 Task: Assign Person0000000128 as Assignee of Child Issue ChildIssue0000000640 of Issue Issue0000000320 in Backlog  in Scrum Project Project0000000064 in Jira. Assign Issue Issue0000000311 to Sprint Sprint0000000187 in Scrum Project Project0000000063 in Jira. Assign Issue Issue0000000312 to Sprint Sprint0000000187 in Scrum Project Project0000000063 in Jira. Assign Issue Issue0000000313 to Sprint Sprint0000000188 in Scrum Project Project0000000063 in Jira. Assign Issue Issue0000000314 to Sprint Sprint0000000188 in Scrum Project Project0000000063 in Jira
Action: Mouse moved to (1014, 475)
Screenshot: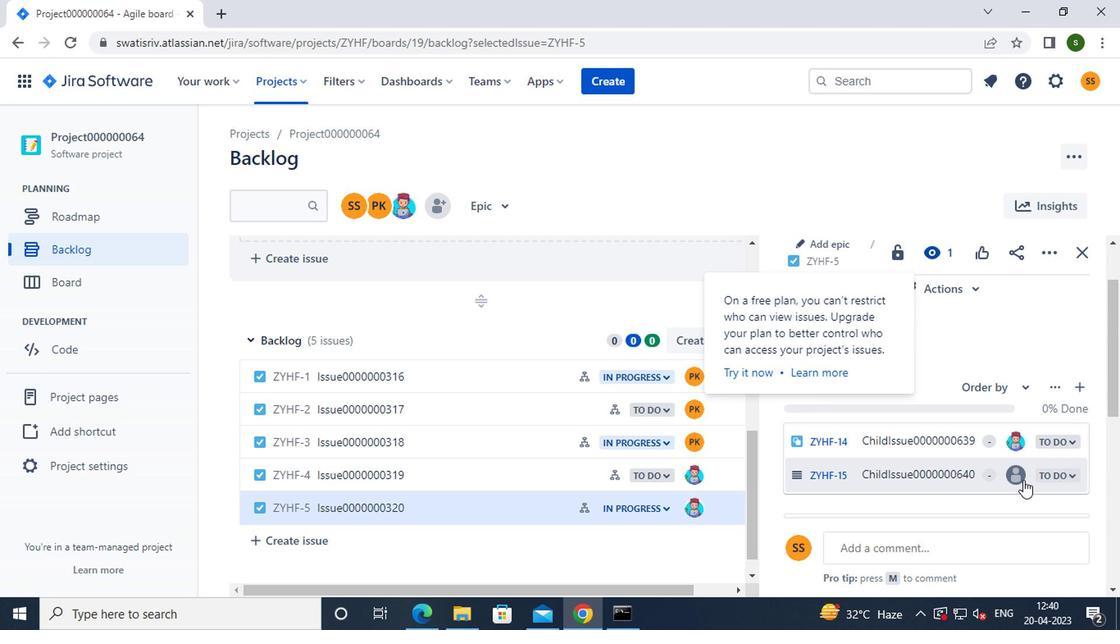 
Action: Mouse pressed left at (1014, 475)
Screenshot: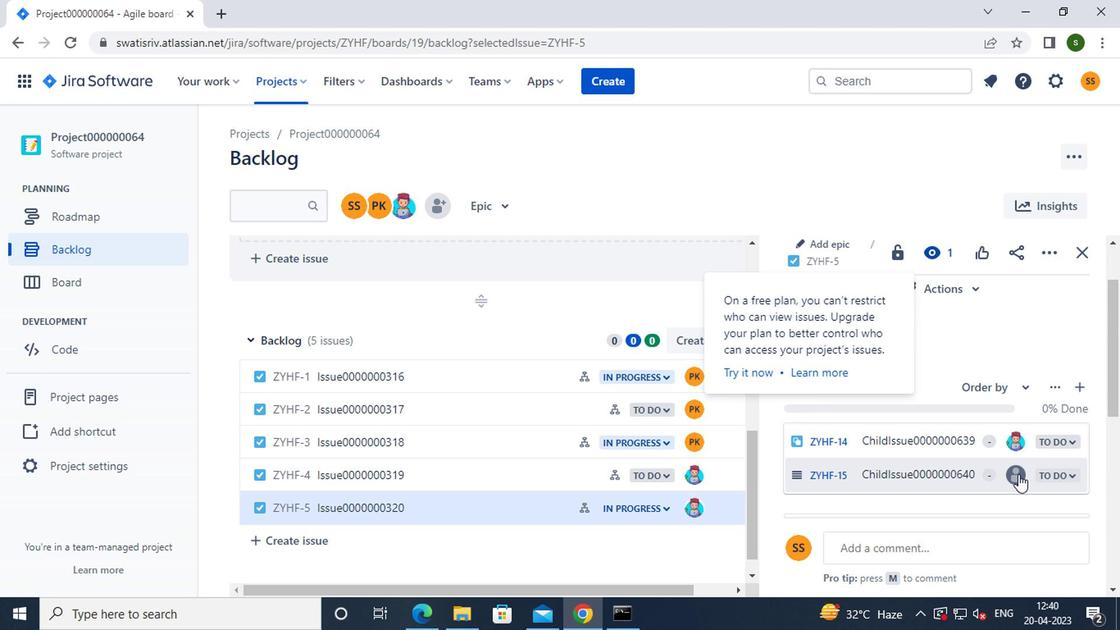 
Action: Mouse moved to (878, 474)
Screenshot: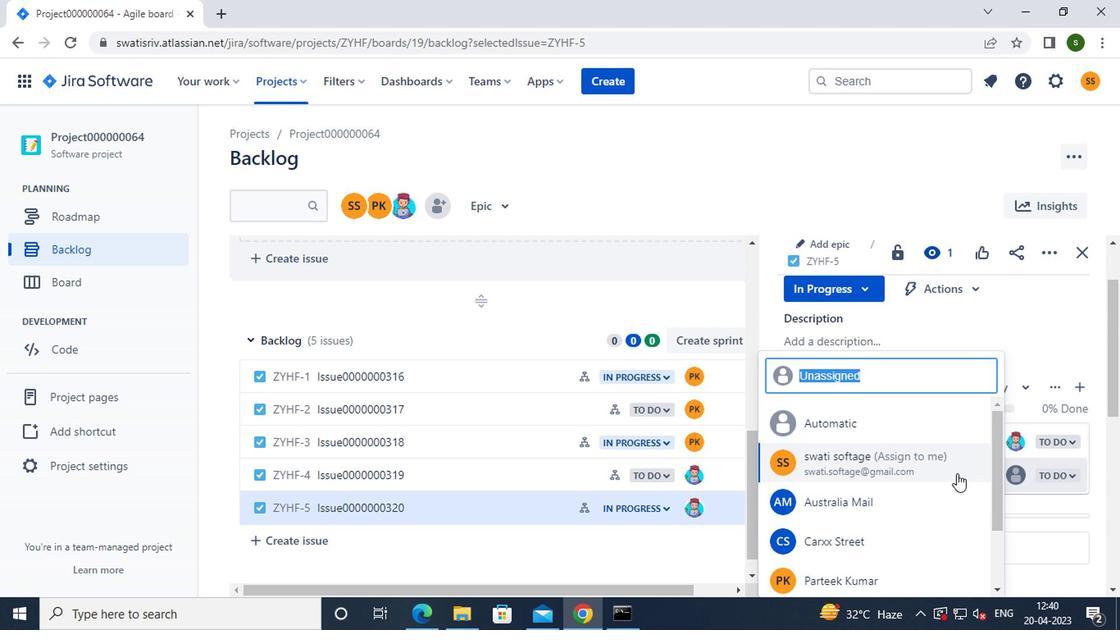 
Action: Mouse scrolled (878, 473) with delta (0, 0)
Screenshot: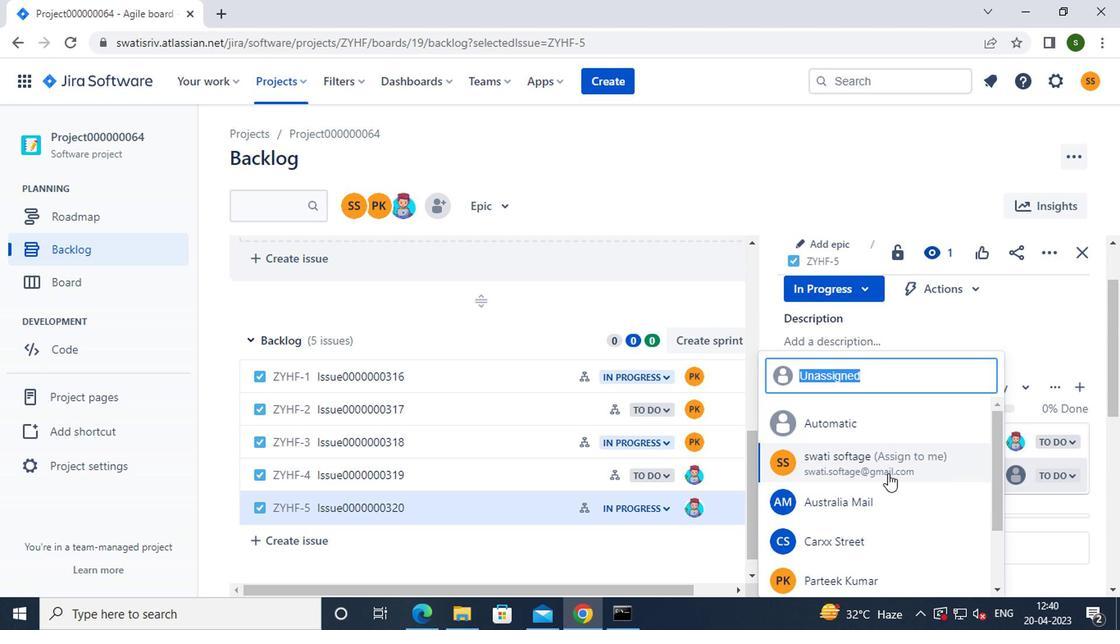 
Action: Mouse scrolled (878, 473) with delta (0, 0)
Screenshot: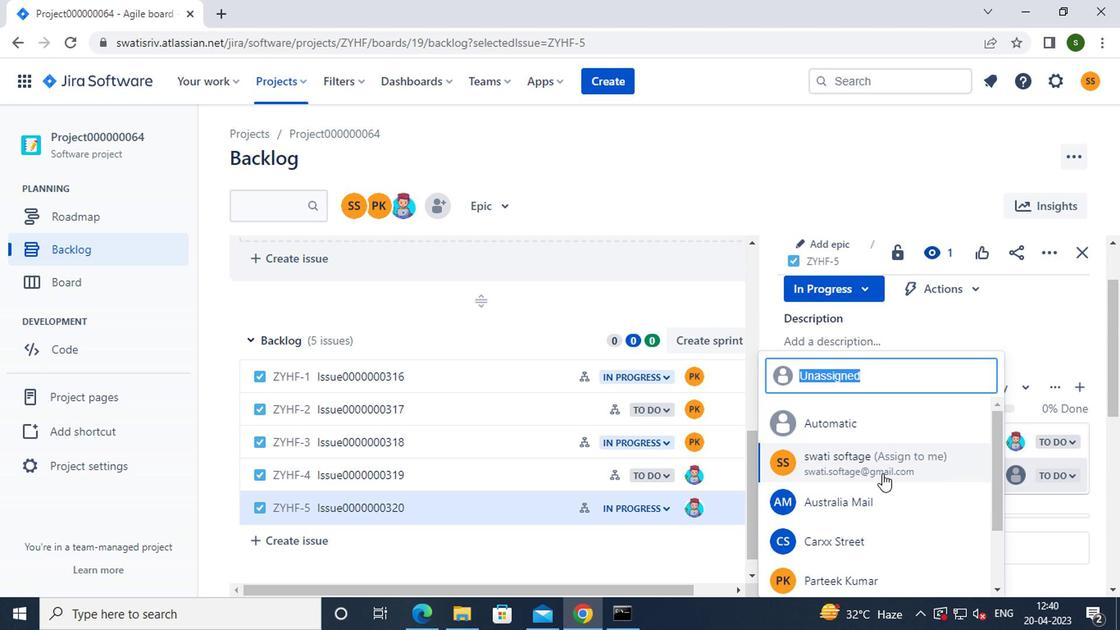 
Action: Mouse moved to (852, 566)
Screenshot: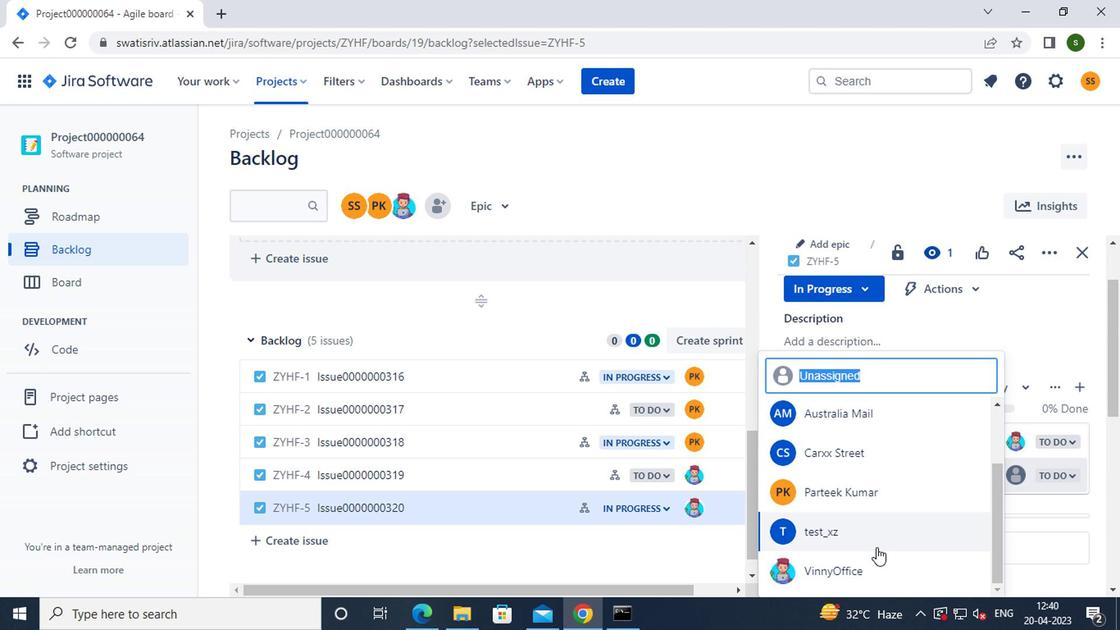
Action: Mouse pressed left at (852, 566)
Screenshot: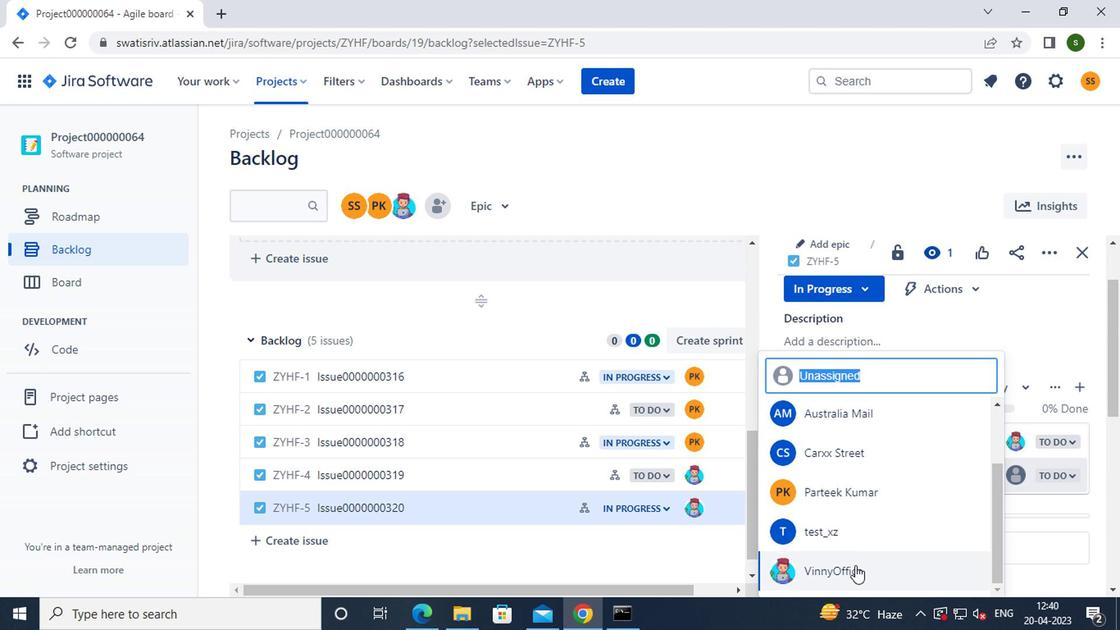 
Action: Mouse moved to (269, 89)
Screenshot: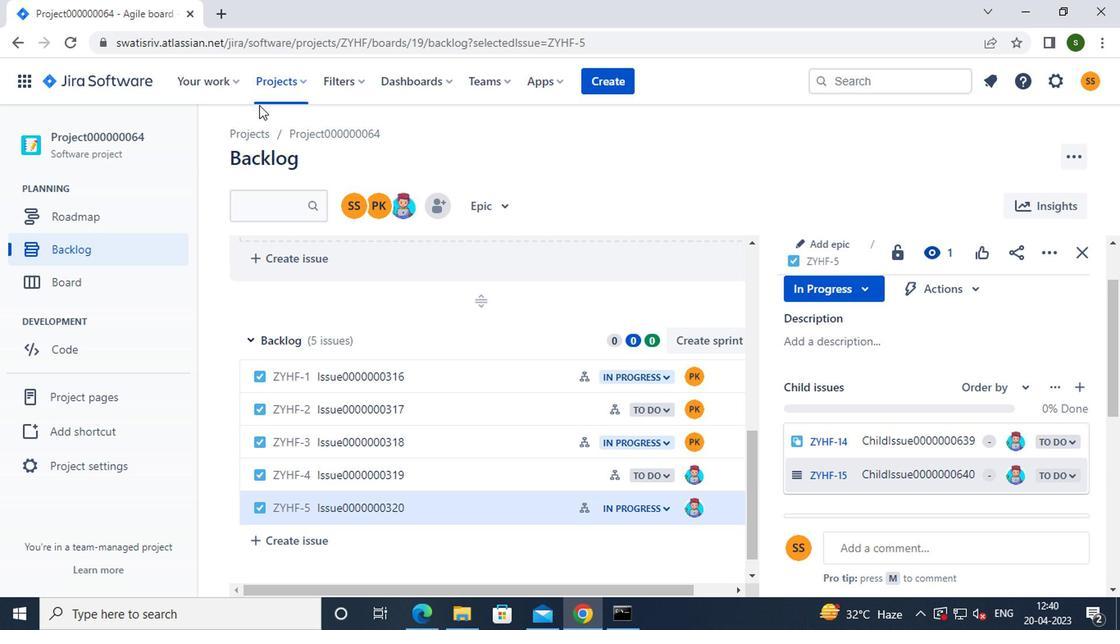 
Action: Mouse pressed left at (269, 89)
Screenshot: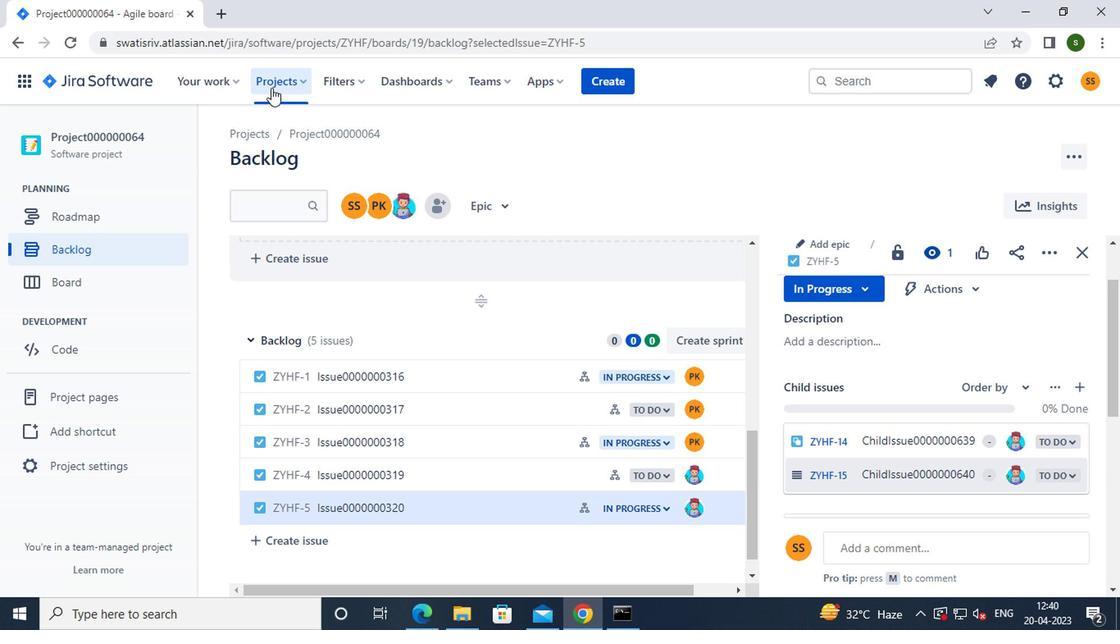 
Action: Mouse moved to (346, 197)
Screenshot: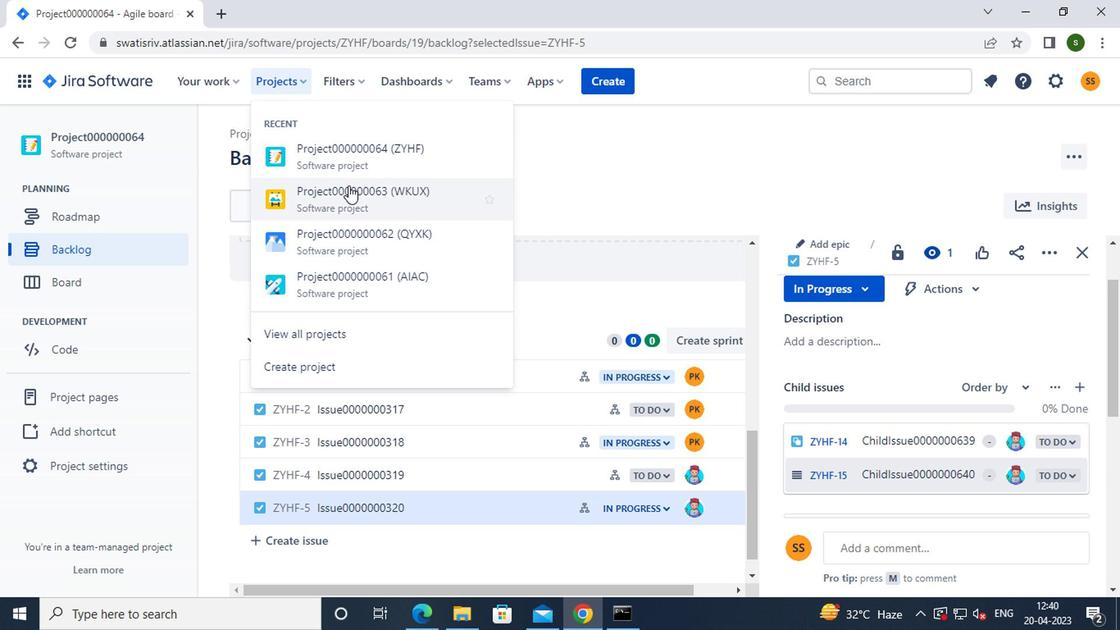 
Action: Mouse pressed left at (346, 197)
Screenshot: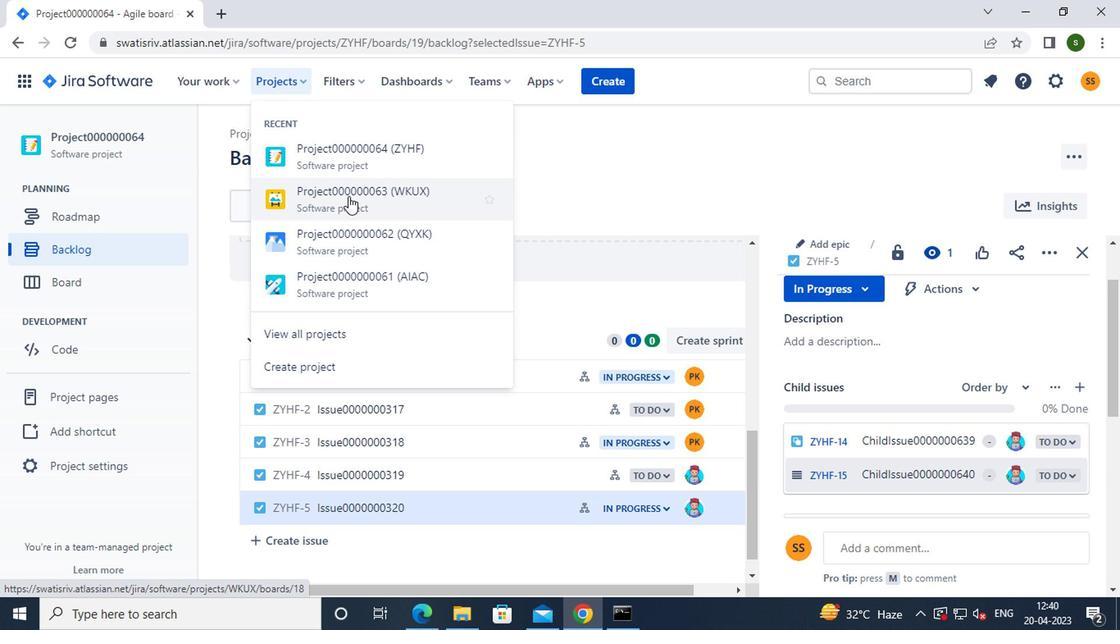
Action: Mouse moved to (70, 253)
Screenshot: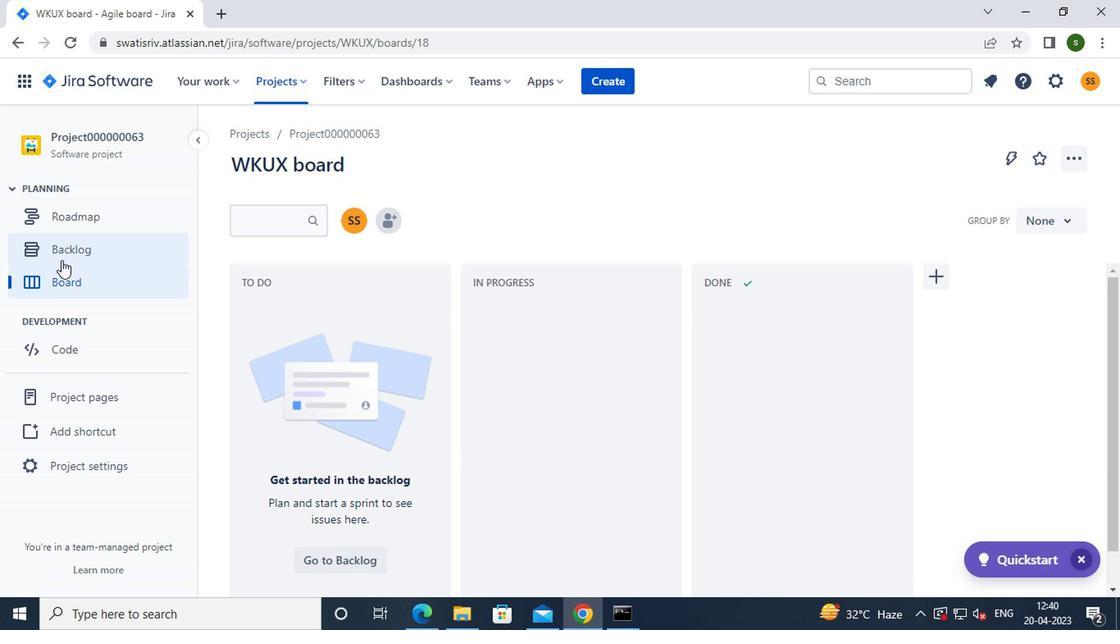 
Action: Mouse pressed left at (70, 253)
Screenshot: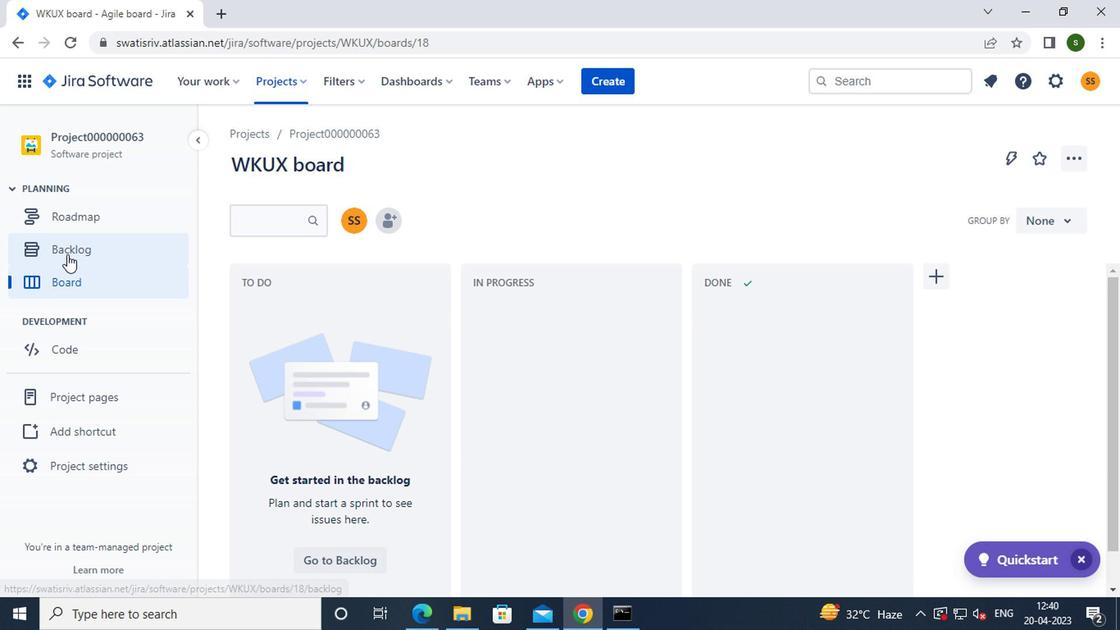 
Action: Mouse moved to (585, 207)
Screenshot: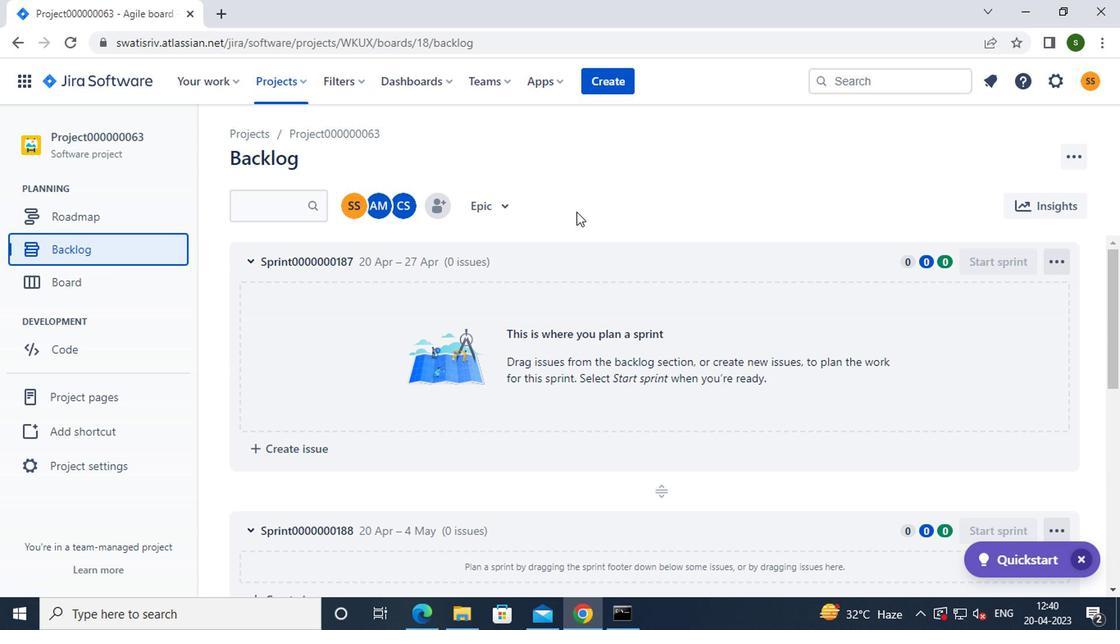 
Action: Mouse scrolled (585, 207) with delta (0, 0)
Screenshot: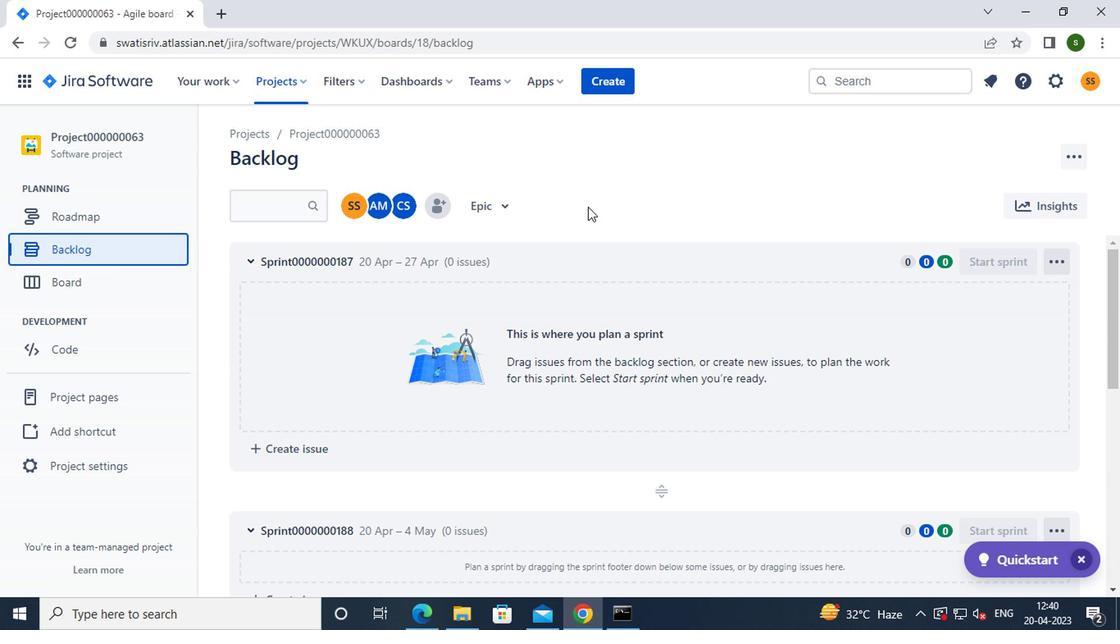 
Action: Mouse scrolled (585, 207) with delta (0, 0)
Screenshot: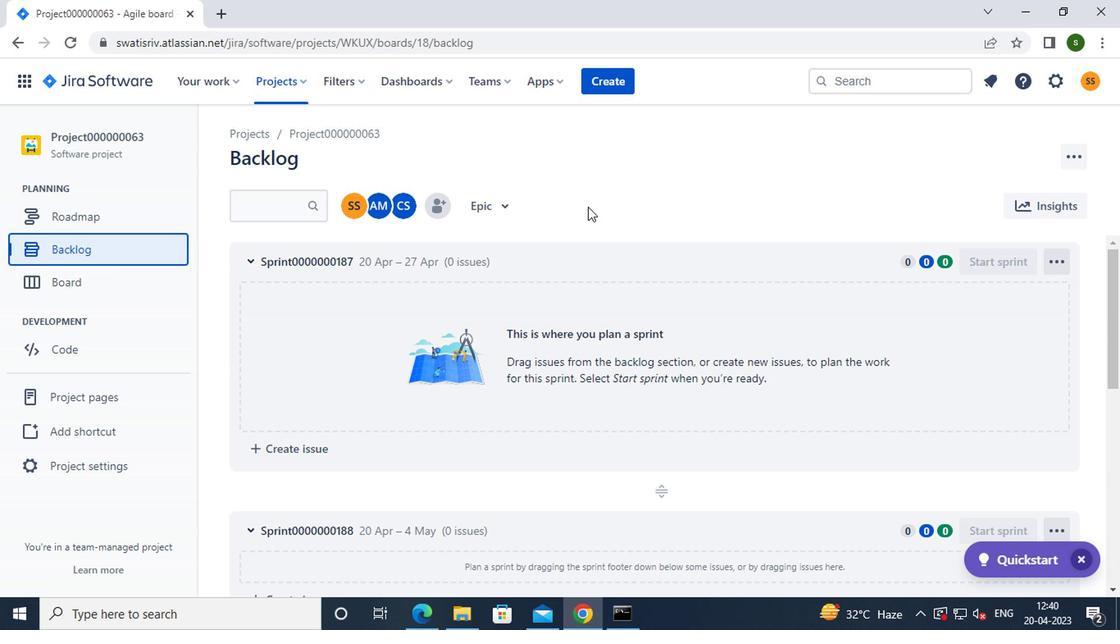 
Action: Mouse scrolled (585, 207) with delta (0, 0)
Screenshot: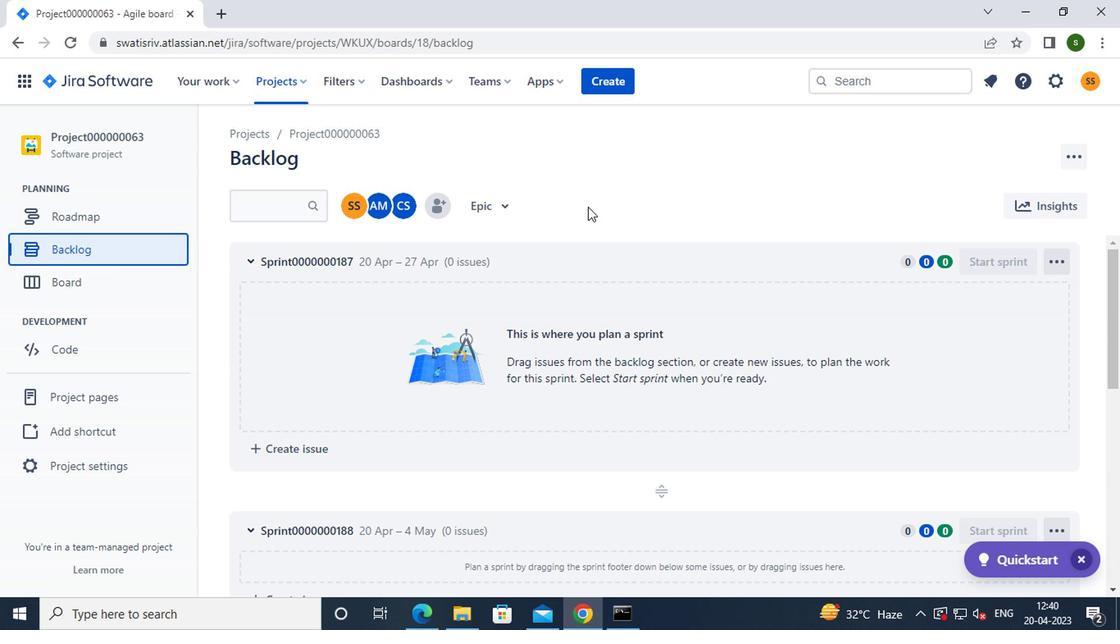 
Action: Mouse moved to (884, 229)
Screenshot: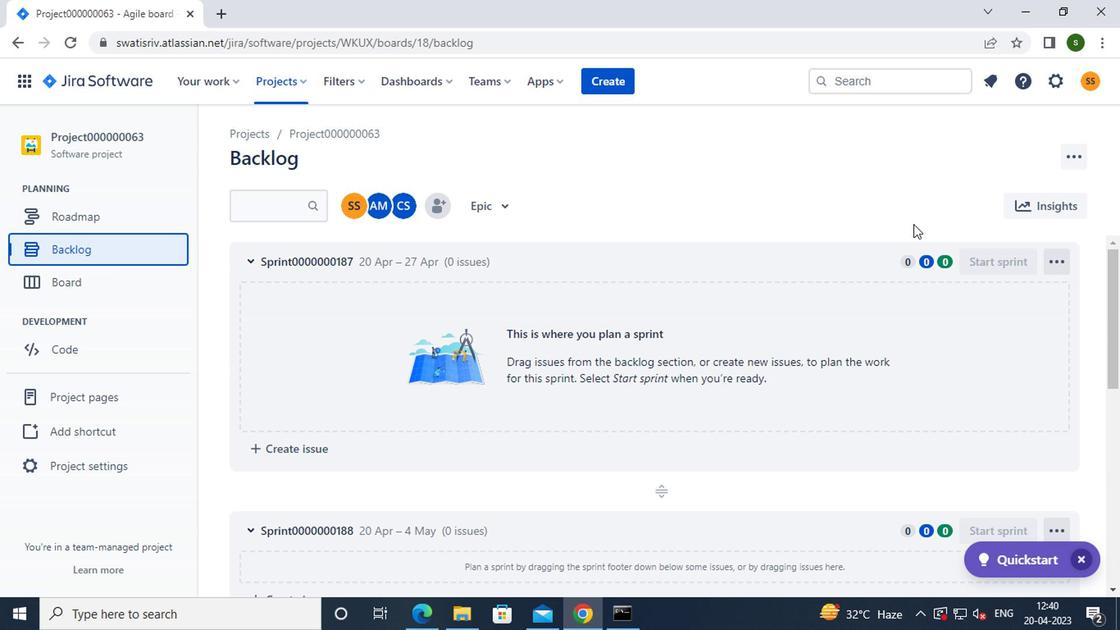 
Action: Mouse scrolled (884, 229) with delta (0, 0)
Screenshot: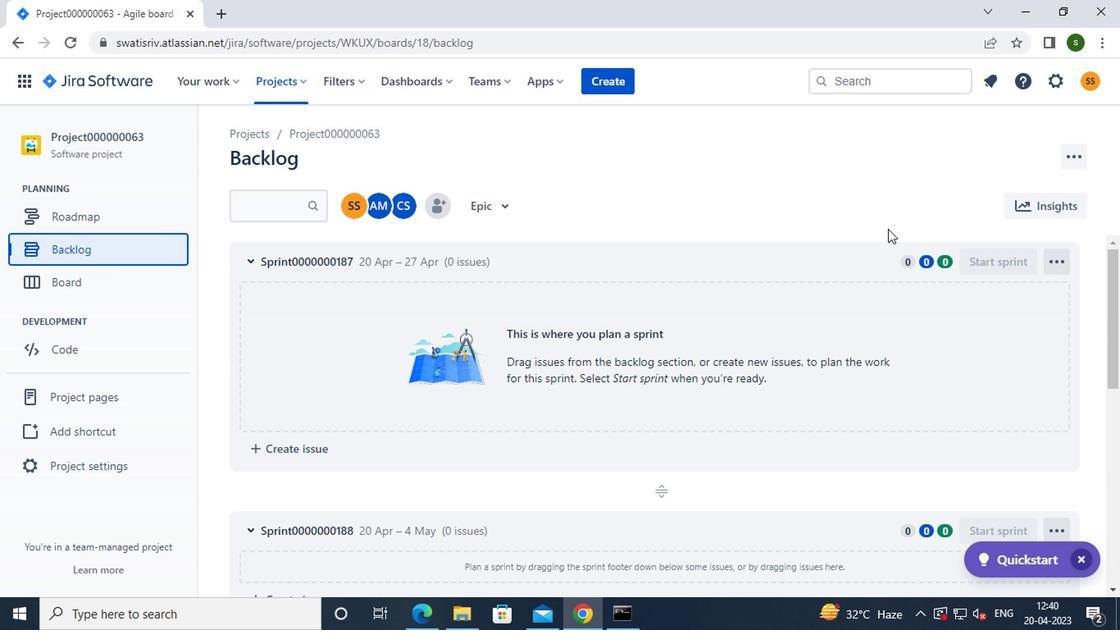 
Action: Mouse scrolled (884, 229) with delta (0, 0)
Screenshot: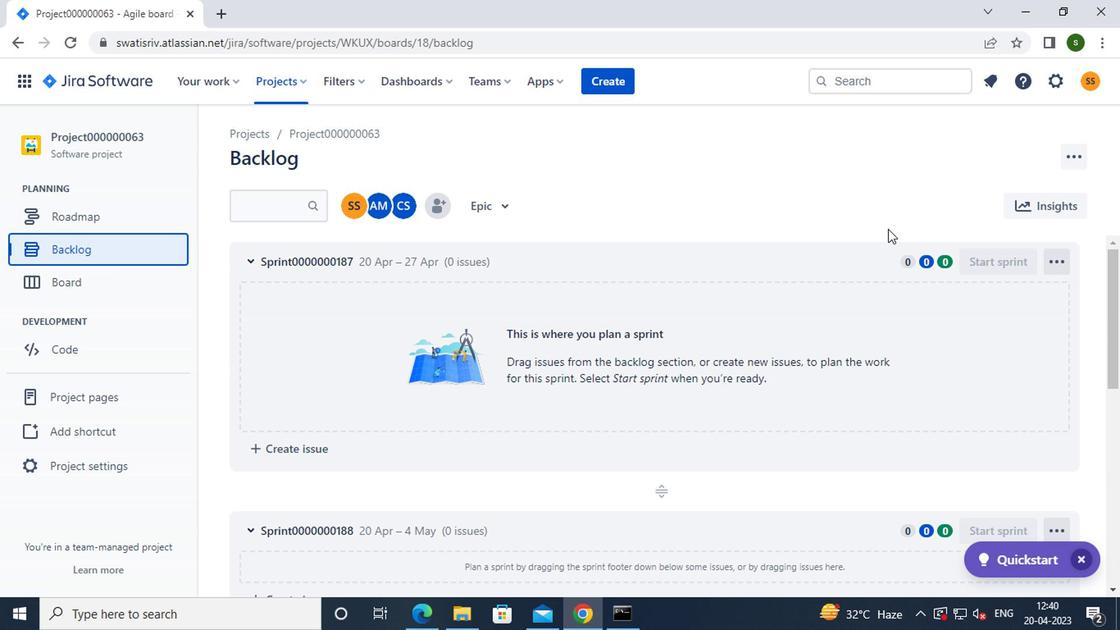 
Action: Mouse scrolled (884, 229) with delta (0, 0)
Screenshot: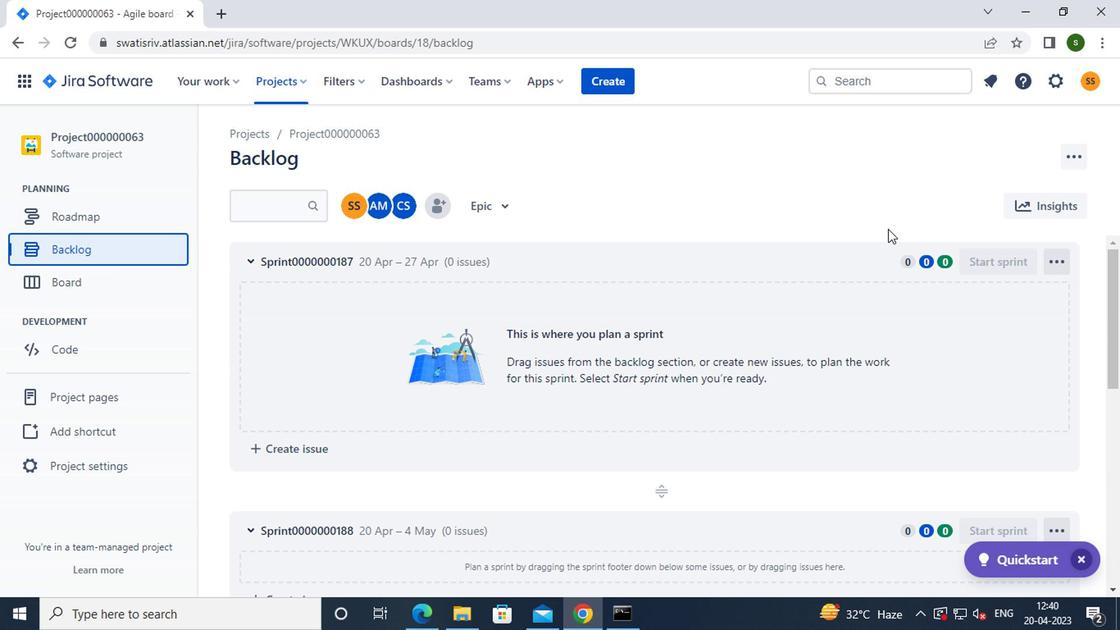 
Action: Mouse moved to (1110, 290)
Screenshot: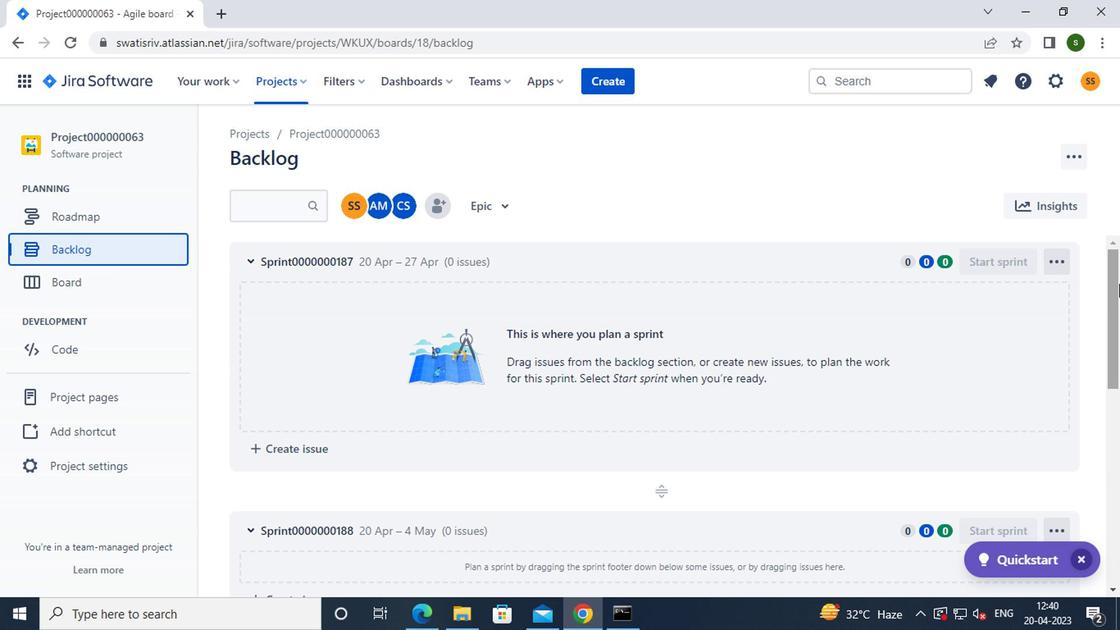 
Action: Mouse pressed left at (1110, 290)
Screenshot: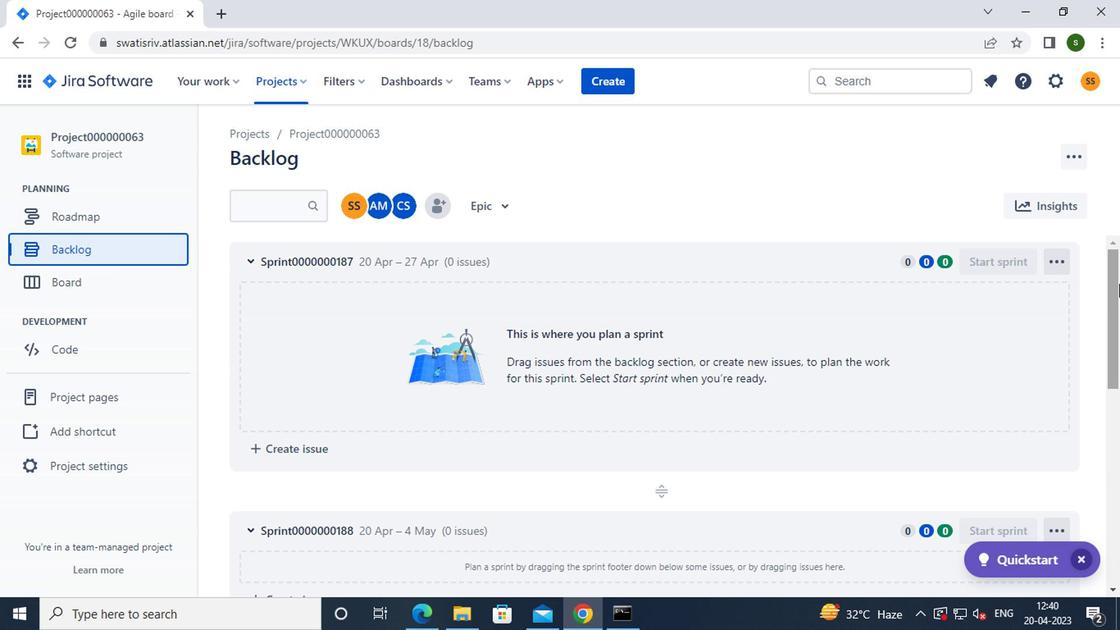 
Action: Mouse moved to (1043, 420)
Screenshot: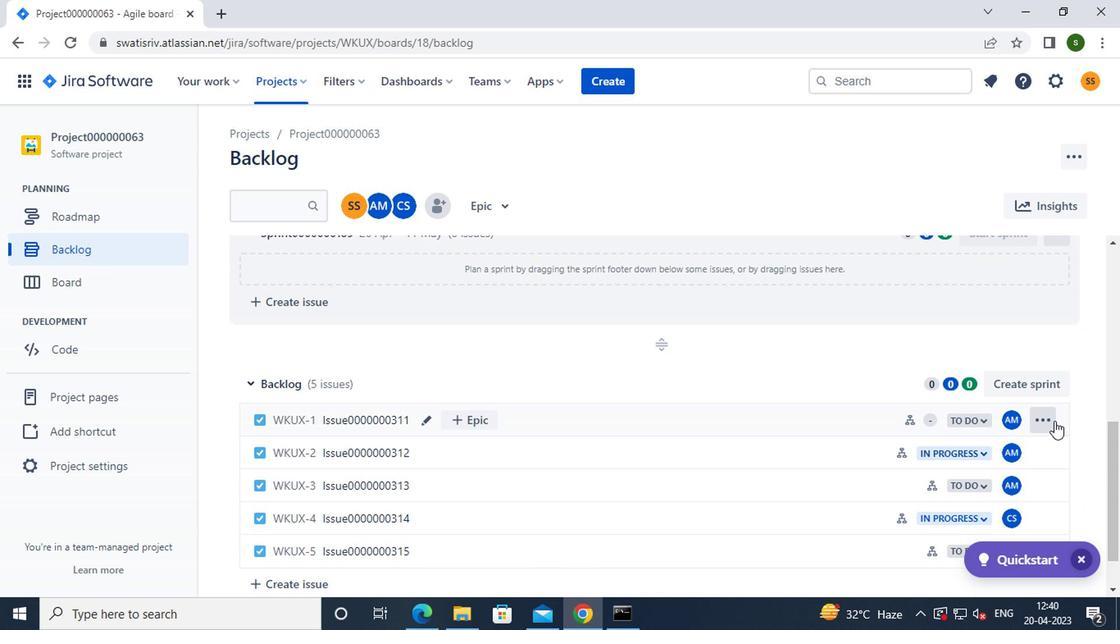
Action: Mouse pressed left at (1043, 420)
Screenshot: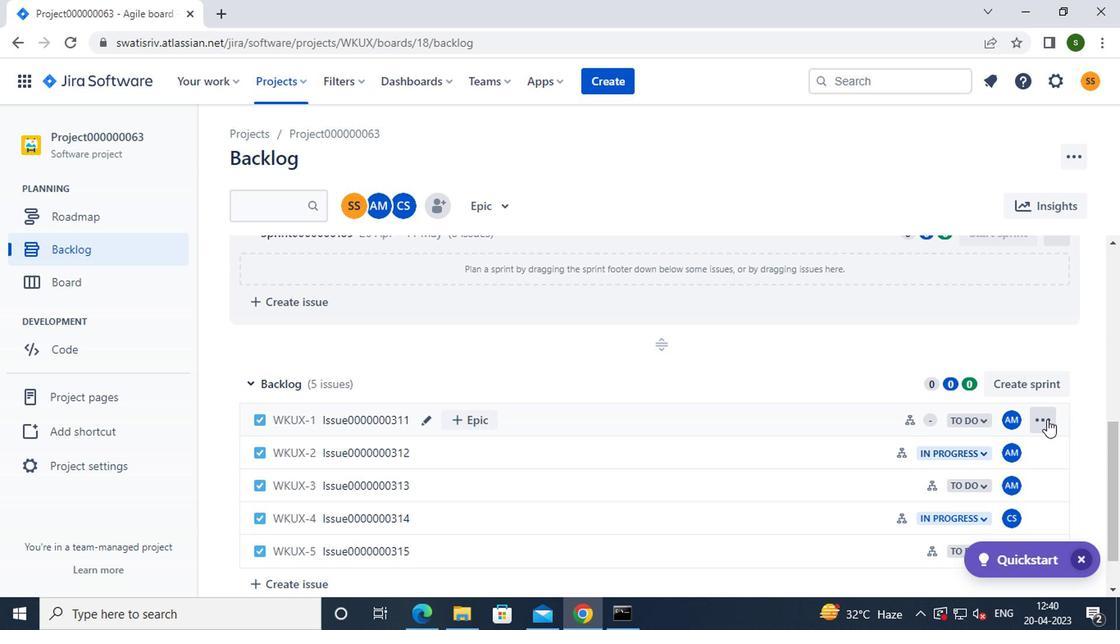 
Action: Mouse moved to (999, 302)
Screenshot: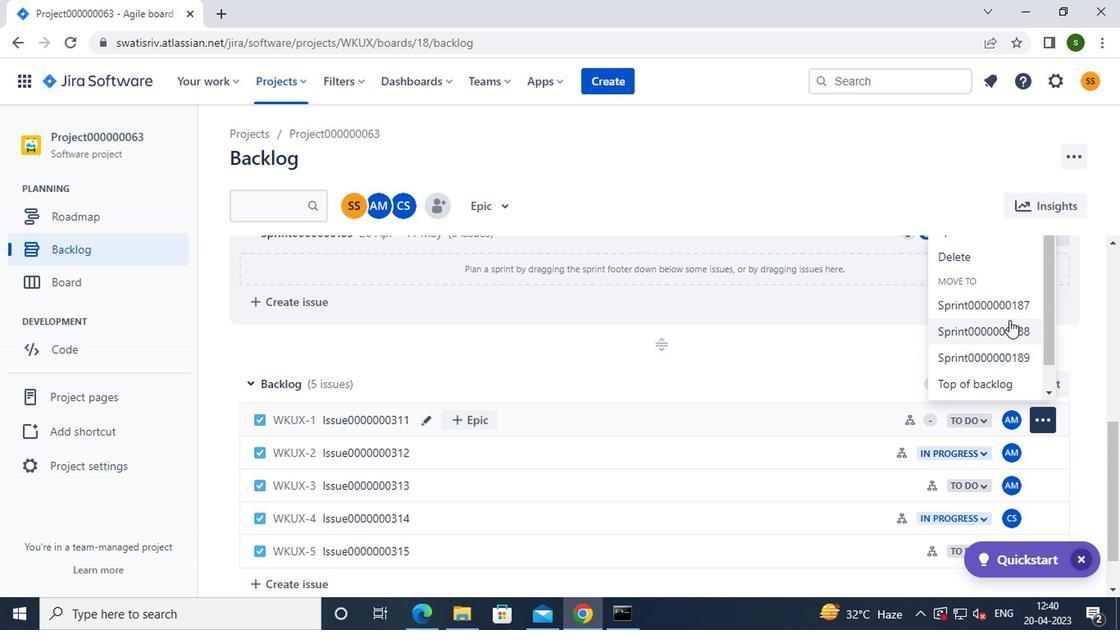 
Action: Mouse pressed left at (999, 302)
Screenshot: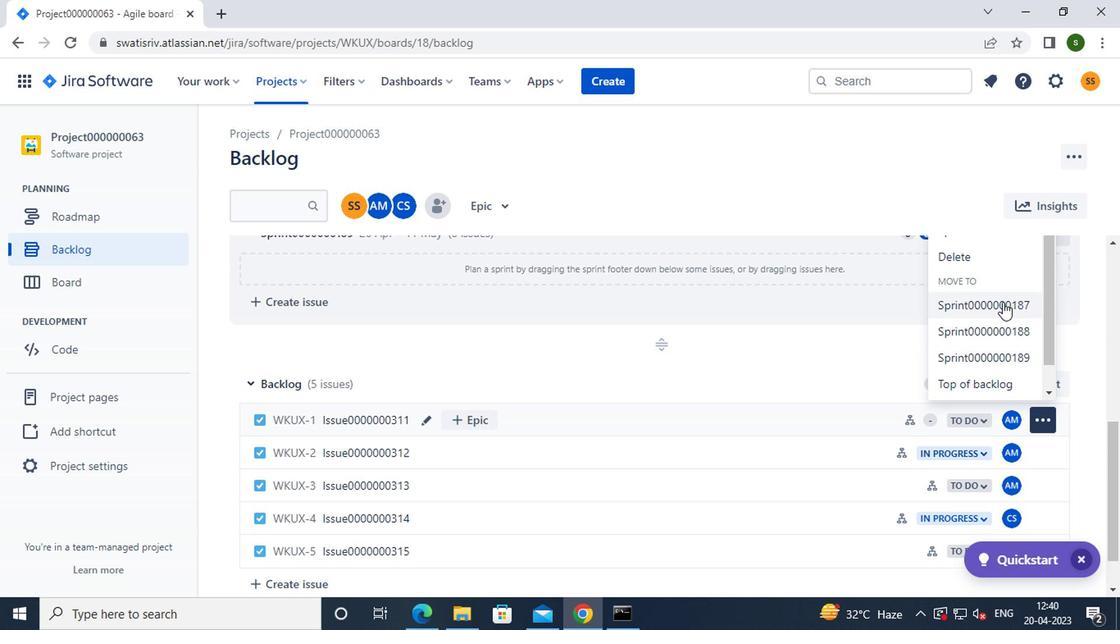 
Action: Mouse moved to (1041, 421)
Screenshot: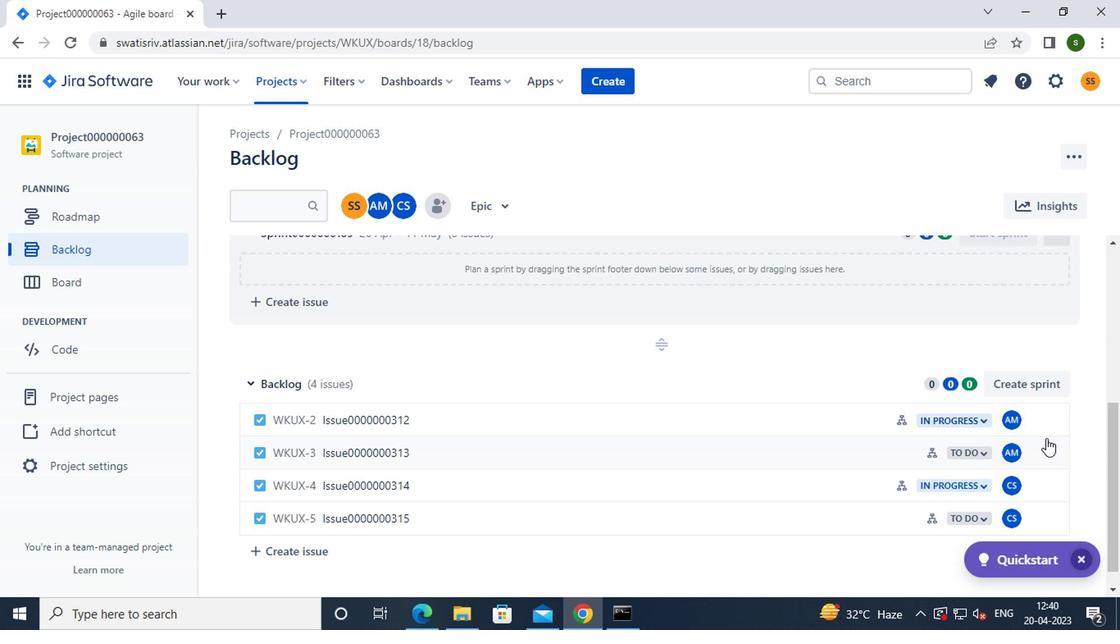 
Action: Mouse pressed left at (1041, 421)
Screenshot: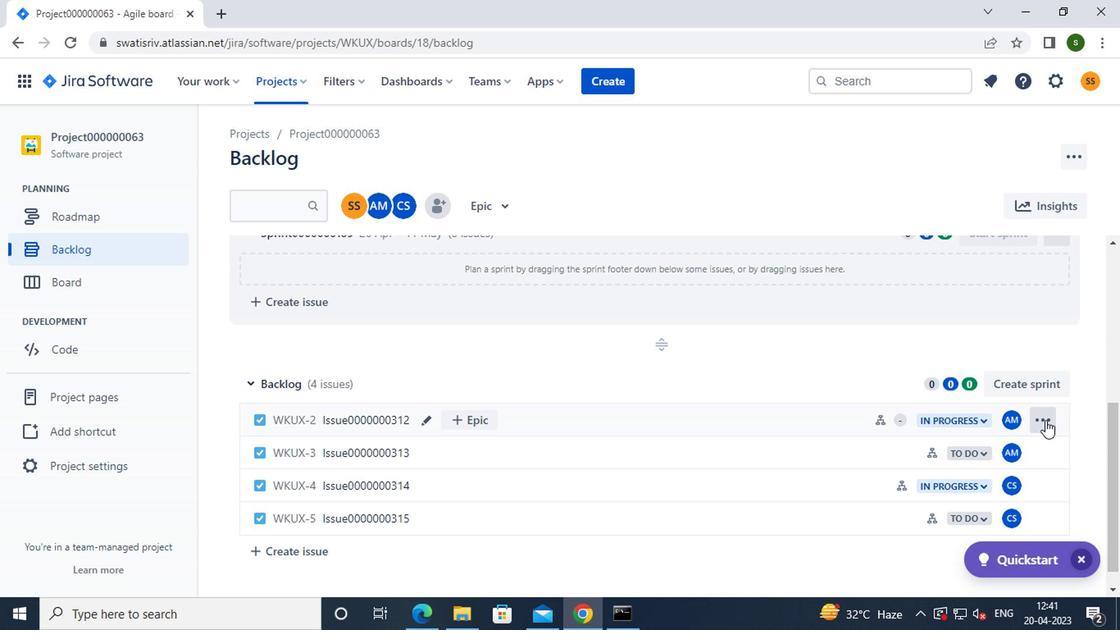 
Action: Mouse moved to (994, 304)
Screenshot: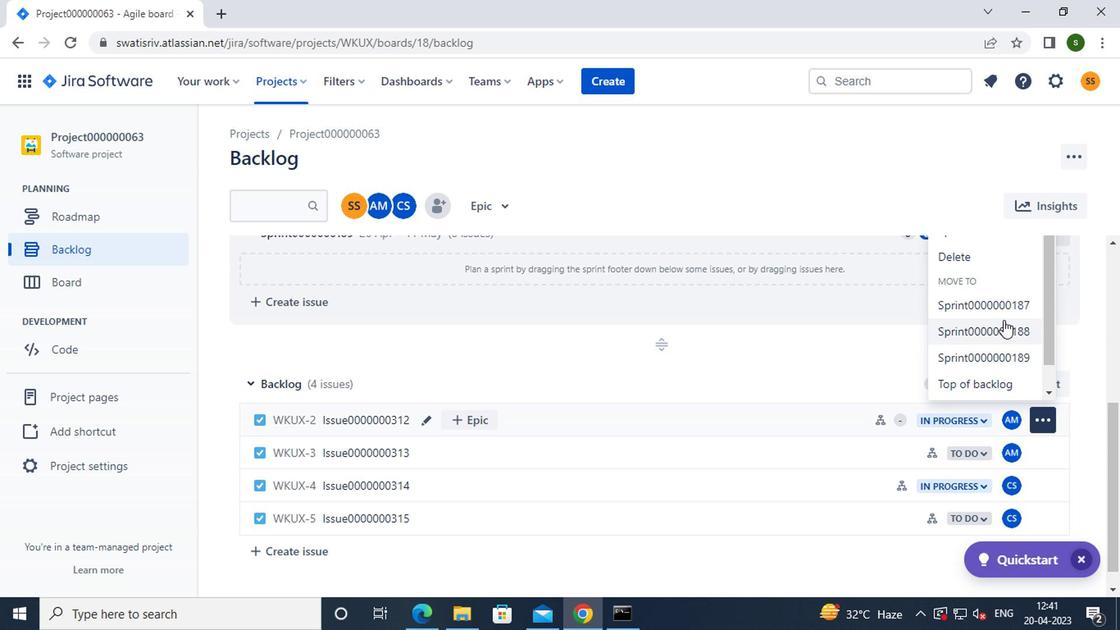 
Action: Mouse pressed left at (994, 304)
Screenshot: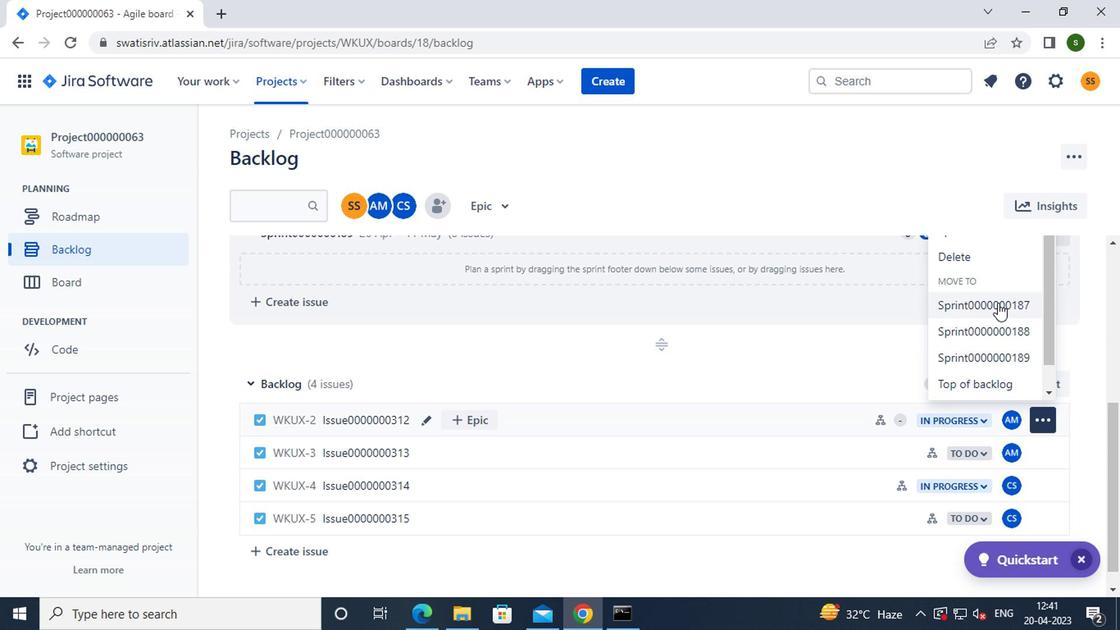 
Action: Mouse moved to (1041, 430)
Screenshot: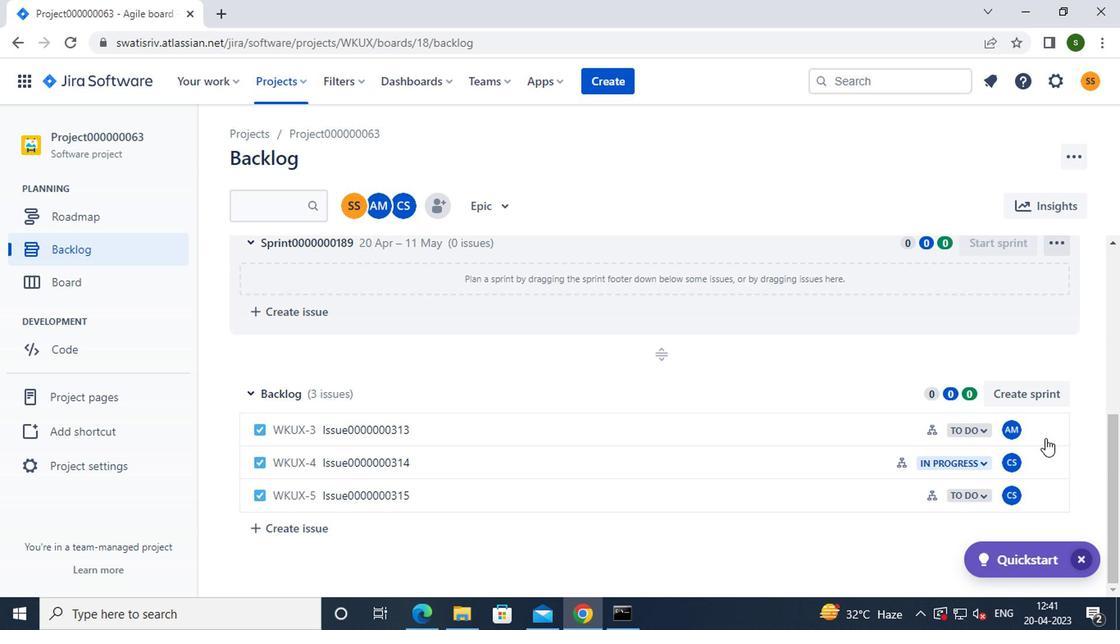 
Action: Mouse pressed left at (1041, 430)
Screenshot: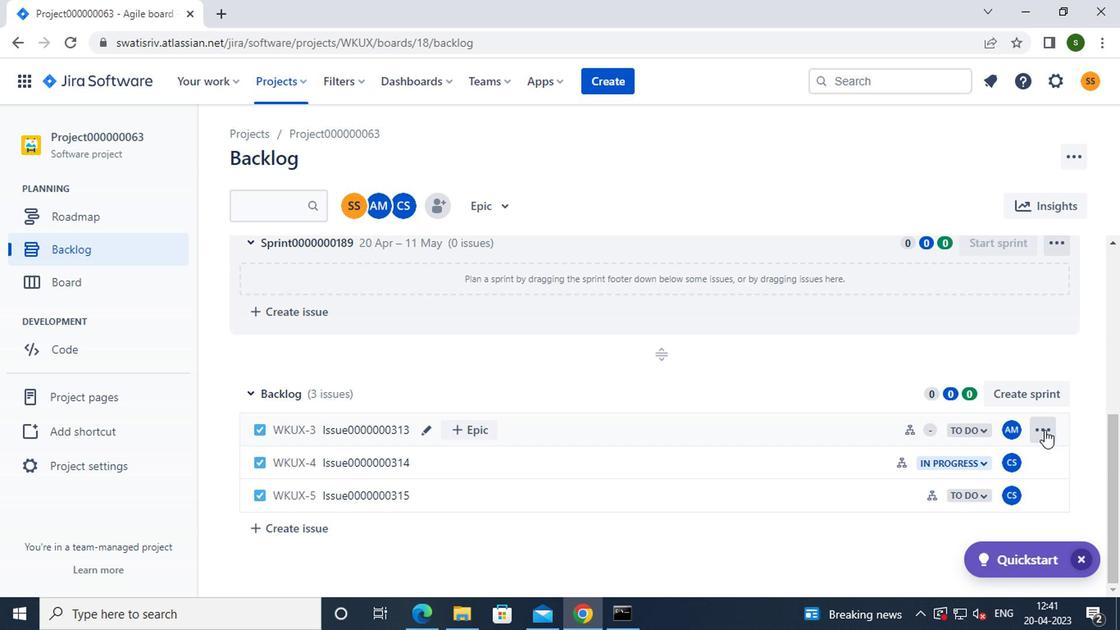
Action: Mouse moved to (1011, 349)
Screenshot: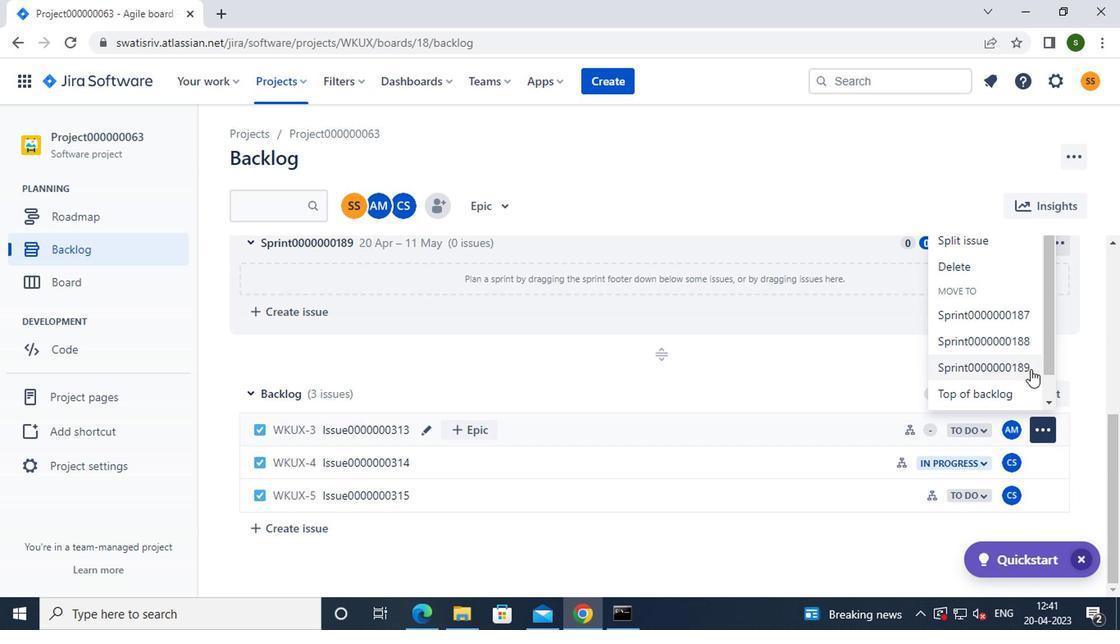 
Action: Mouse pressed left at (1011, 349)
Screenshot: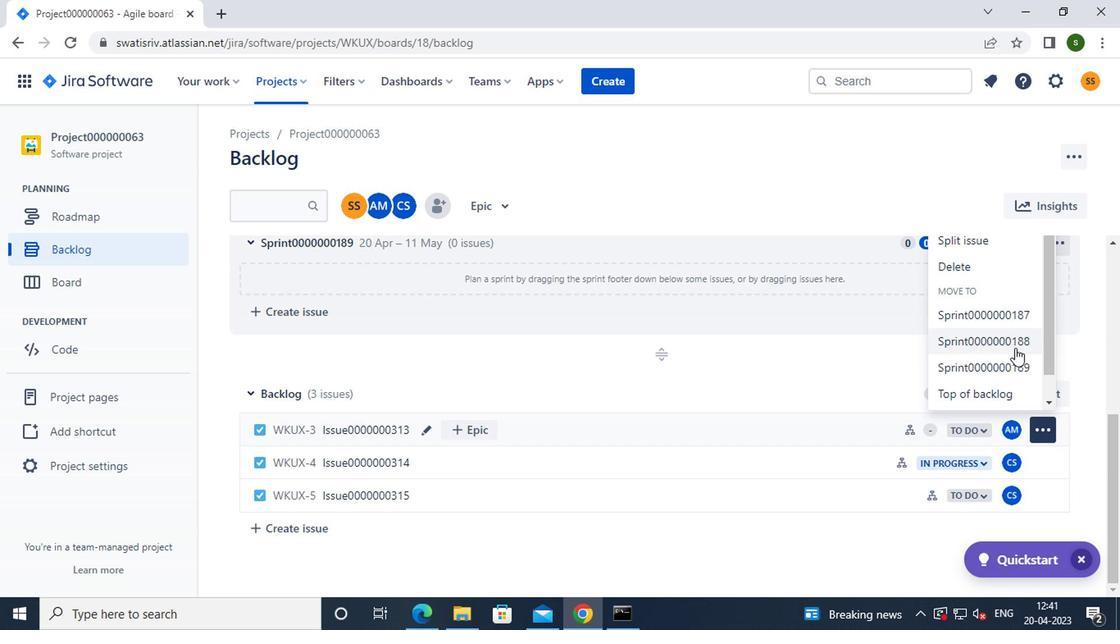 
Action: Mouse moved to (1037, 462)
Screenshot: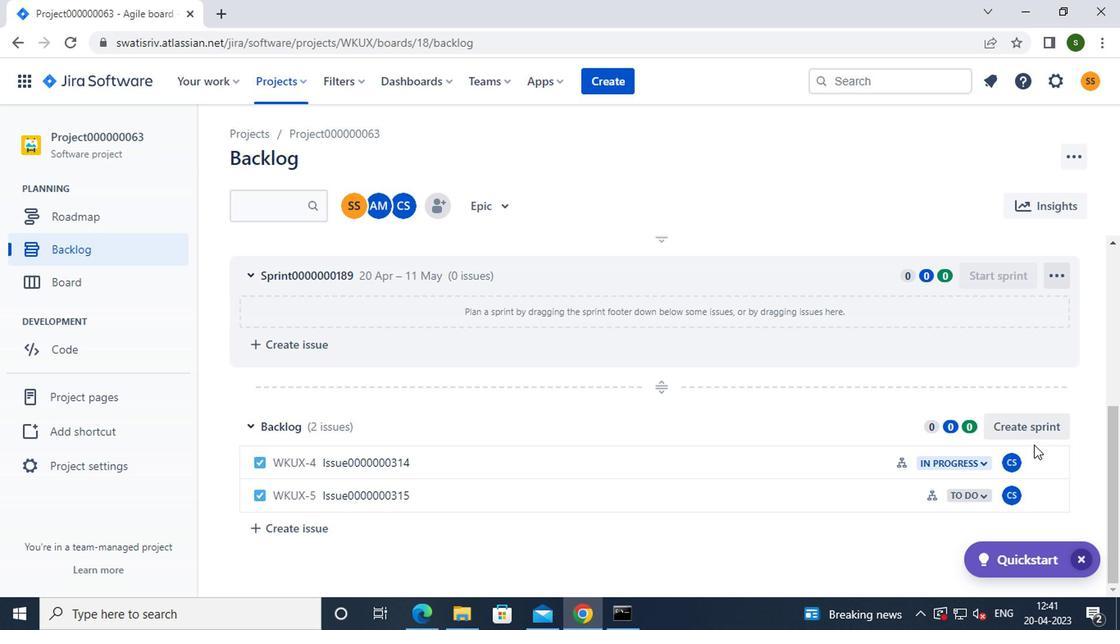
Action: Mouse pressed left at (1037, 462)
Screenshot: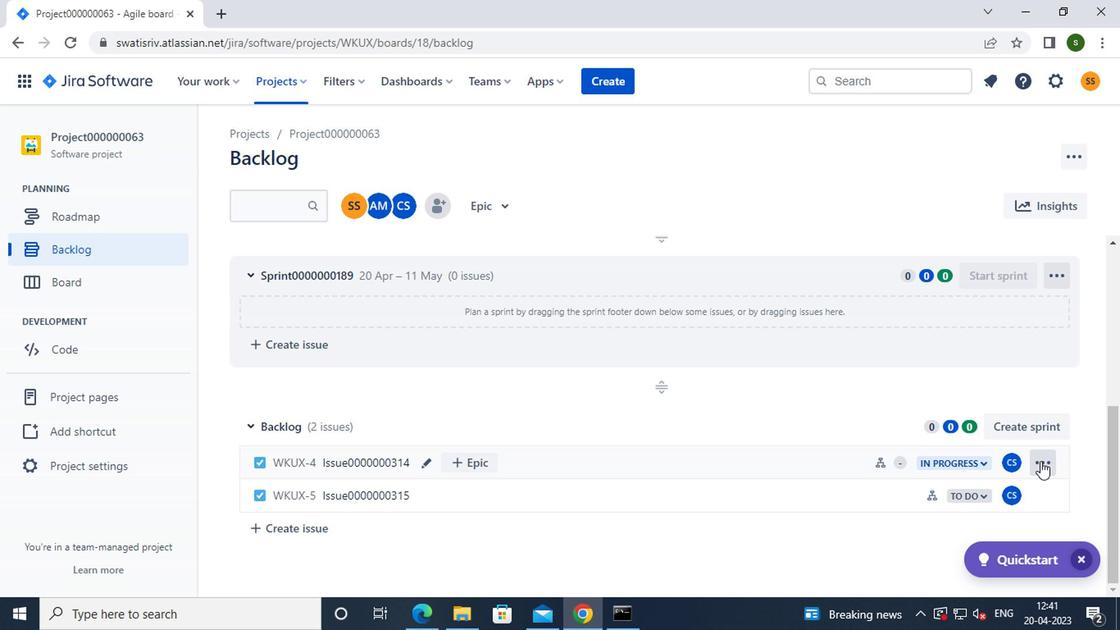 
Action: Mouse moved to (998, 371)
Screenshot: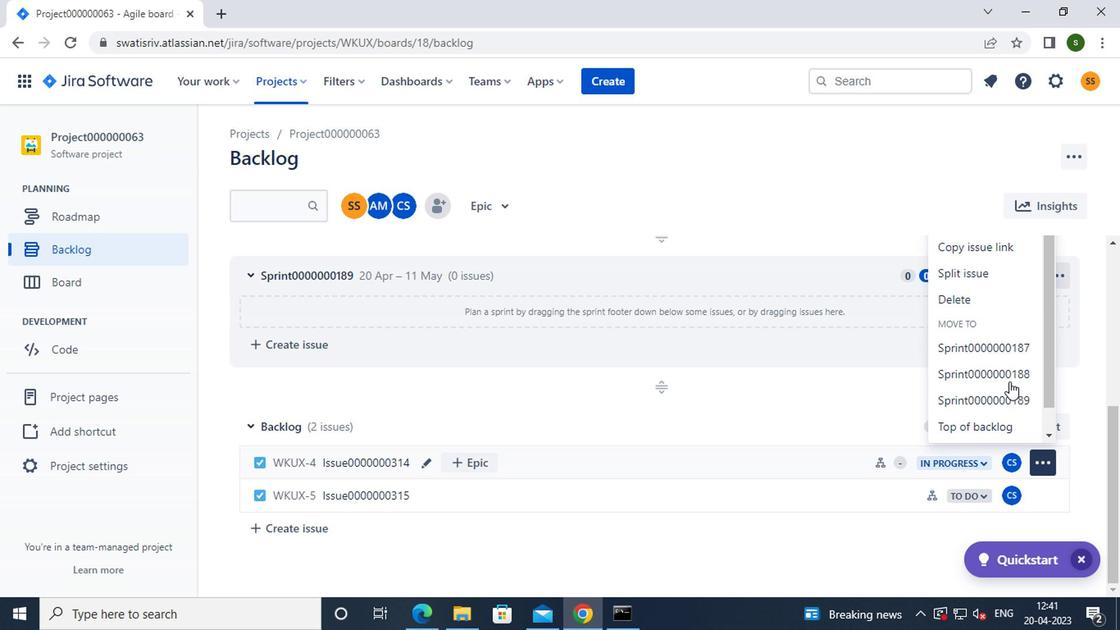 
Action: Mouse pressed left at (998, 371)
Screenshot: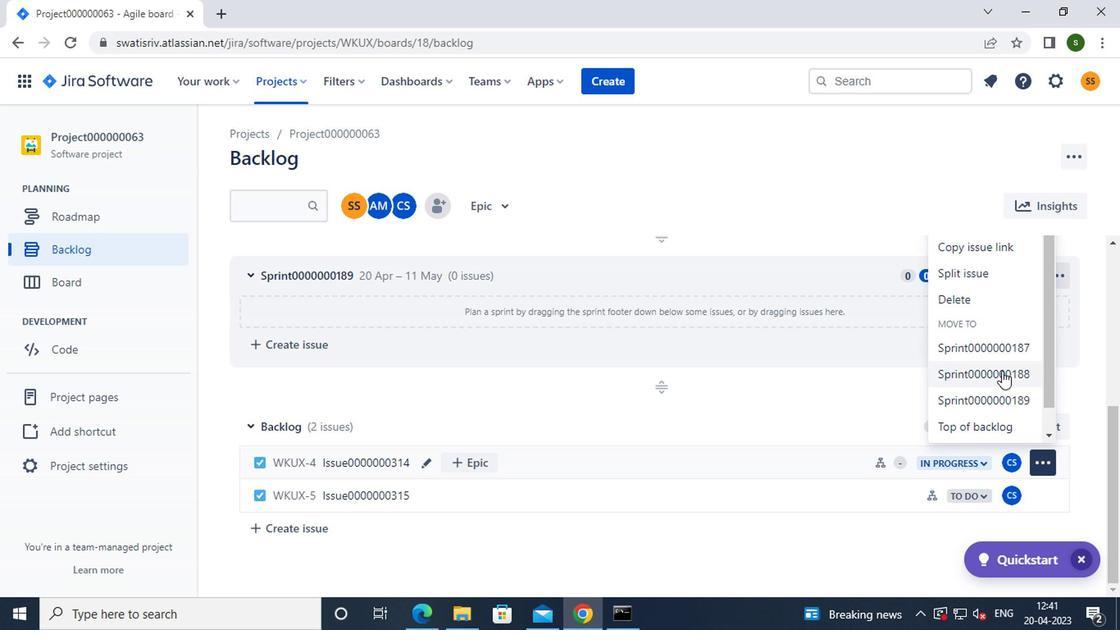 
Action: Mouse moved to (974, 391)
Screenshot: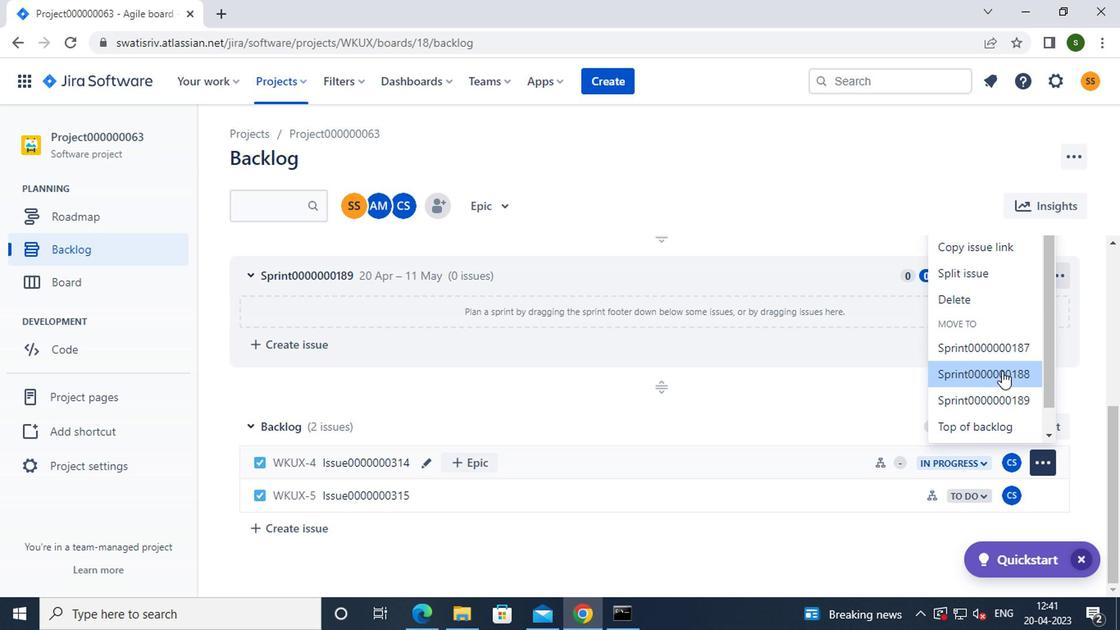 
Action: Key pressed <Key.f8>
Screenshot: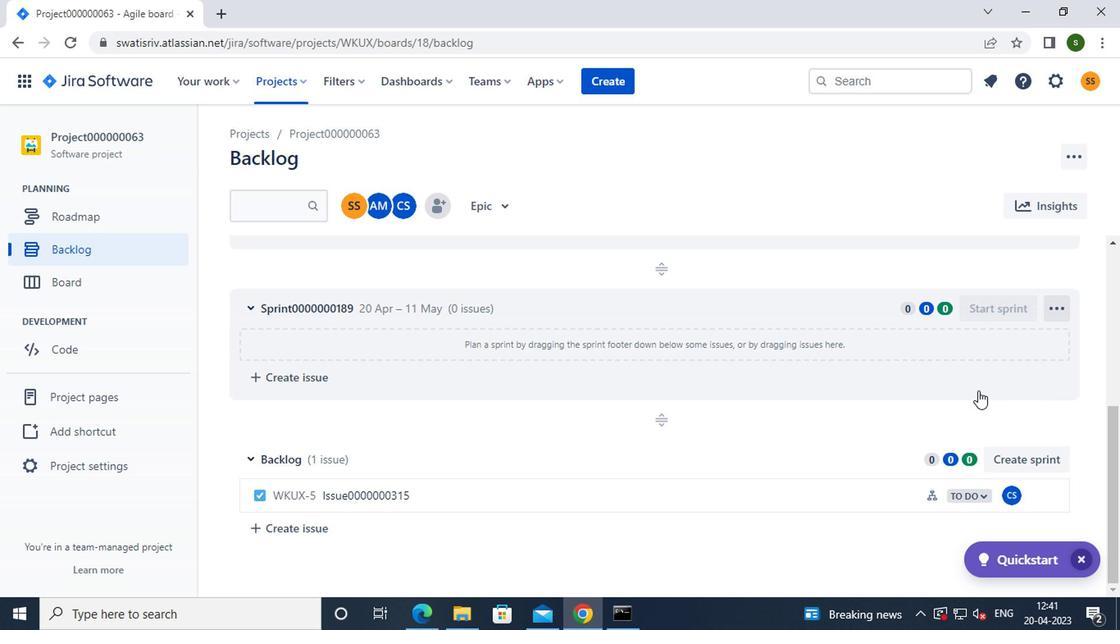 
